 Task: Find round trip flights from Chicago to Europe for August 1 to August 31.
Action: Mouse pressed left at (294, 185)
Screenshot: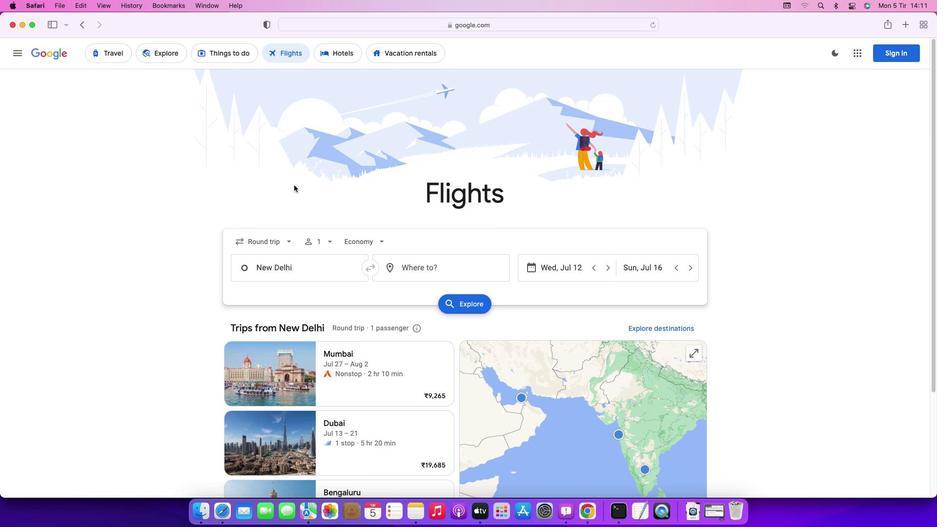 
Action: Mouse moved to (275, 235)
Screenshot: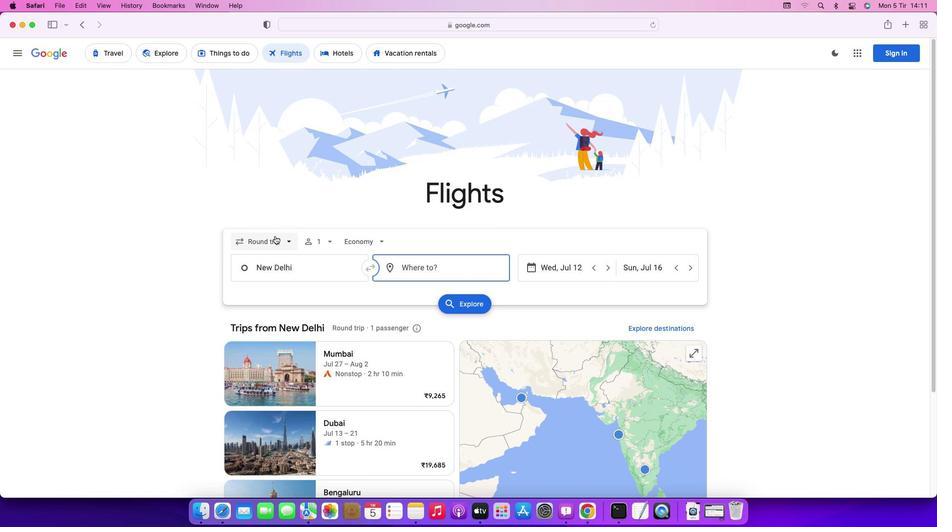 
Action: Mouse pressed left at (275, 235)
Screenshot: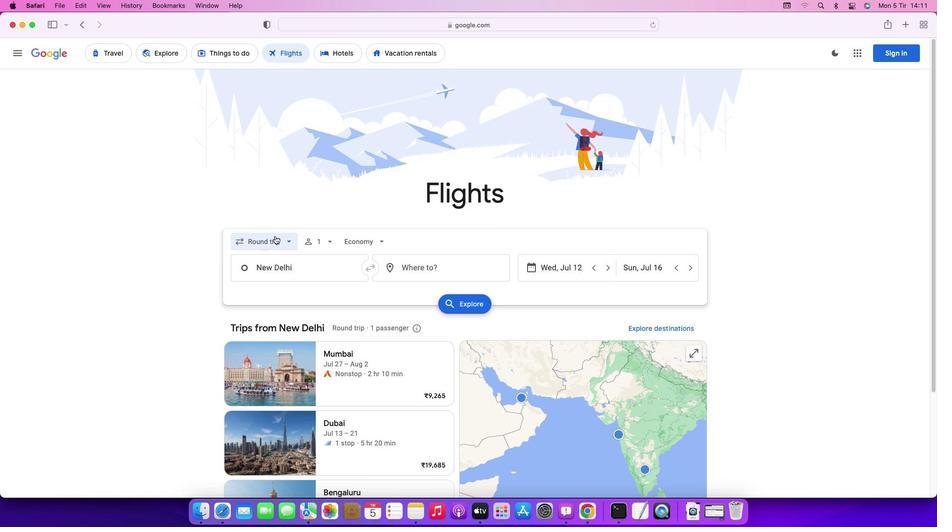 
Action: Mouse moved to (274, 265)
Screenshot: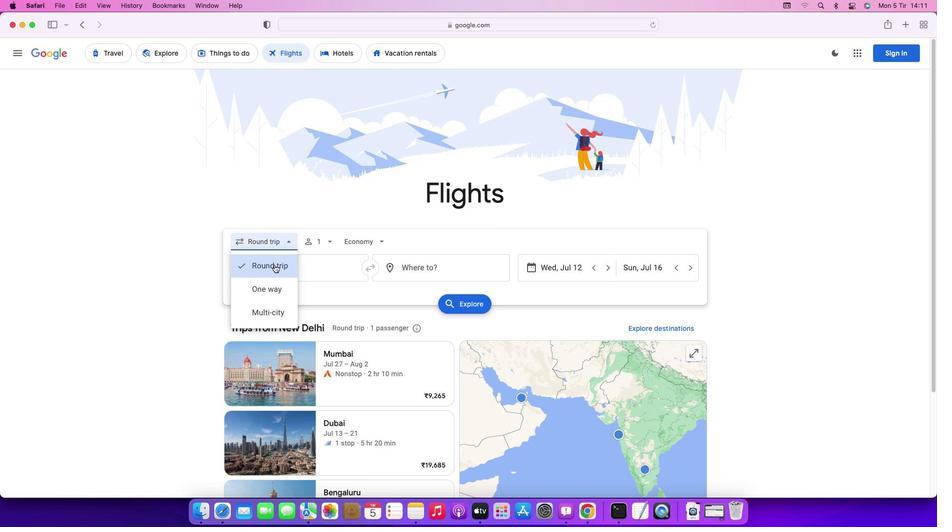 
Action: Mouse pressed left at (274, 265)
Screenshot: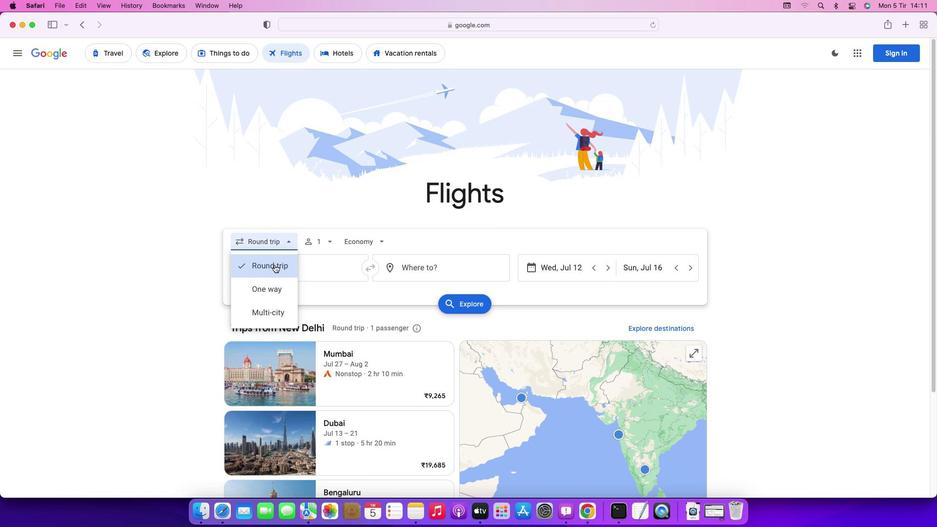 
Action: Mouse moved to (325, 243)
Screenshot: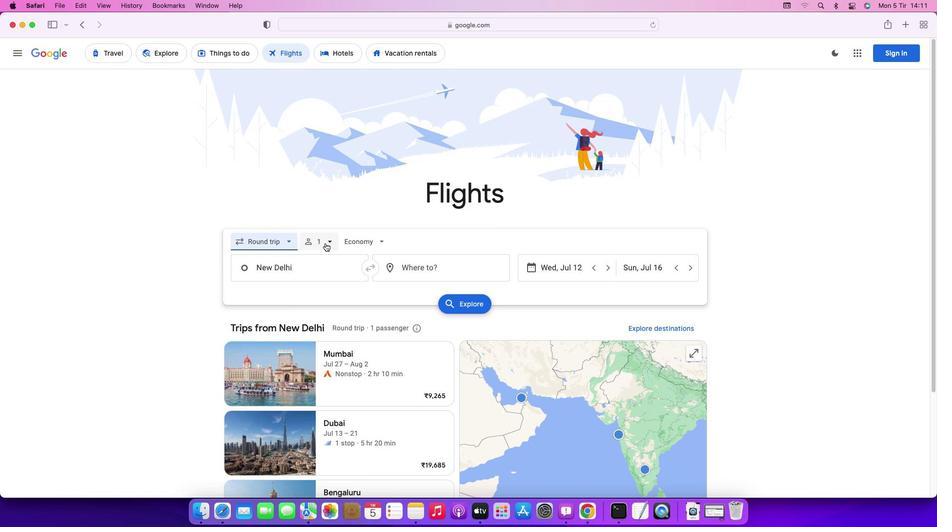 
Action: Mouse pressed left at (325, 243)
Screenshot: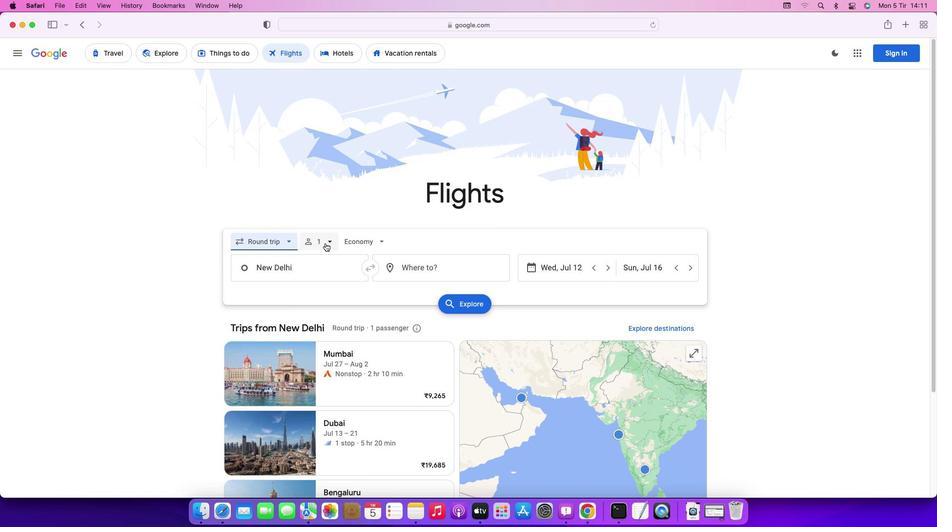 
Action: Mouse moved to (386, 267)
Screenshot: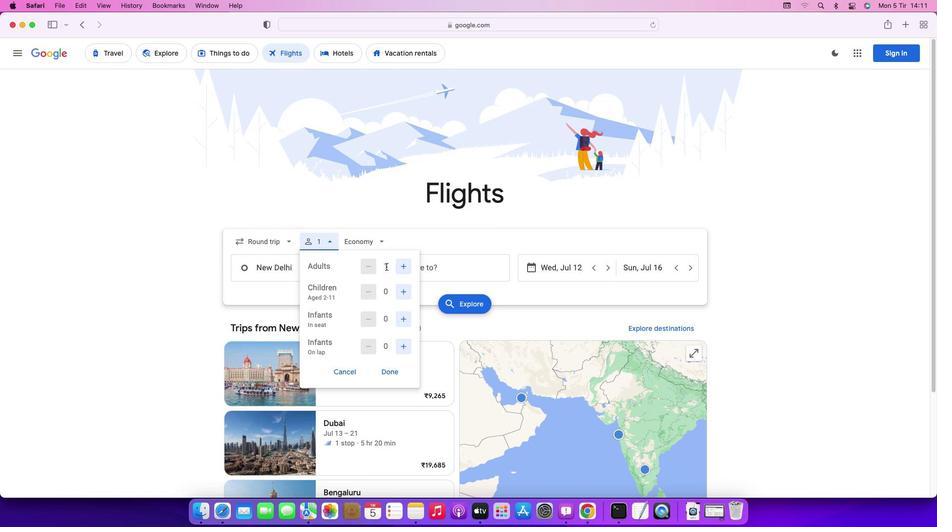 
Action: Mouse pressed left at (386, 267)
Screenshot: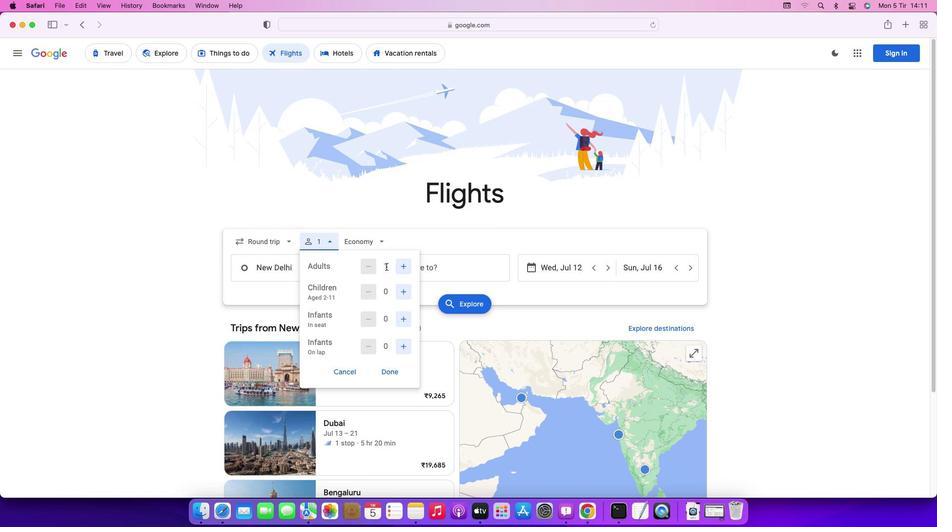 
Action: Mouse moved to (392, 376)
Screenshot: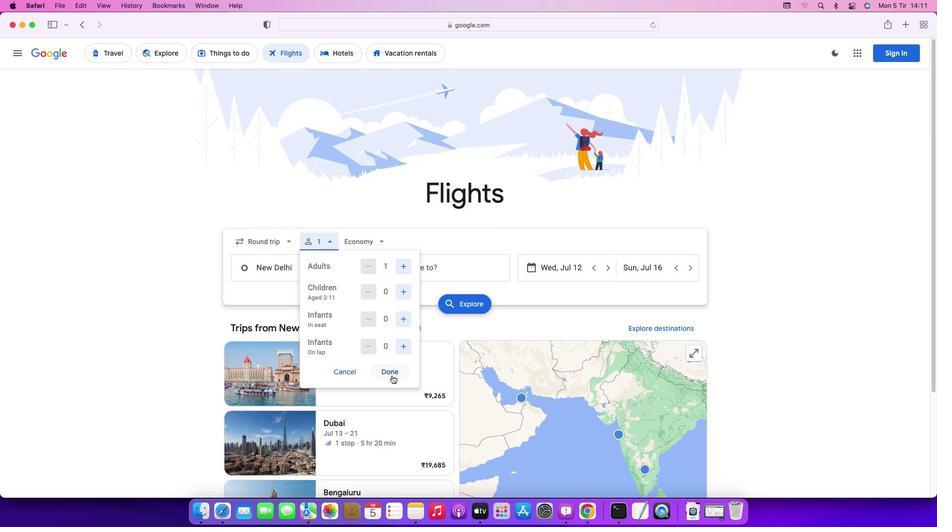 
Action: Mouse pressed left at (392, 376)
Screenshot: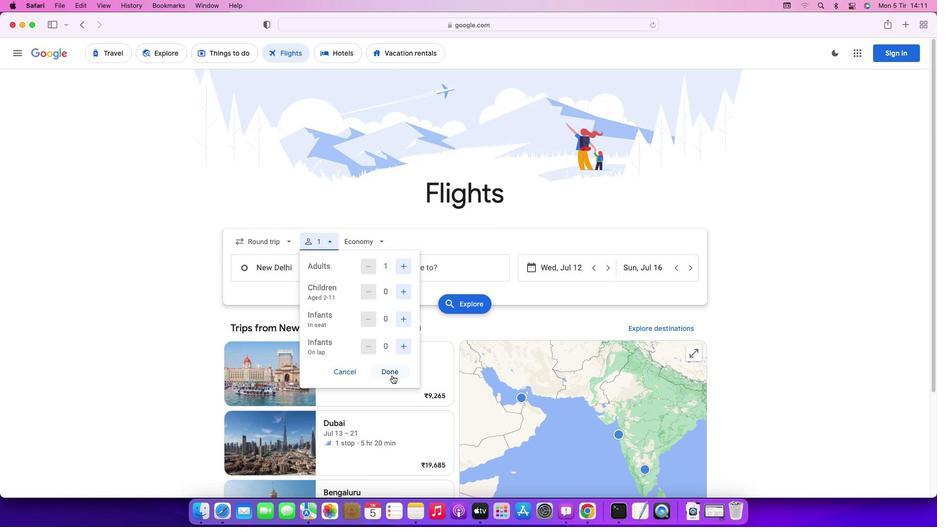 
Action: Mouse moved to (371, 247)
Screenshot: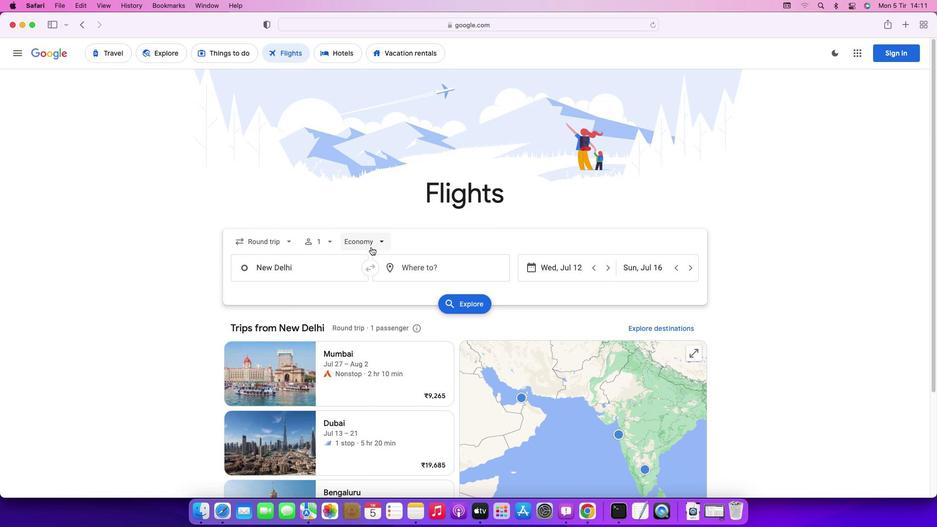 
Action: Mouse pressed left at (371, 247)
Screenshot: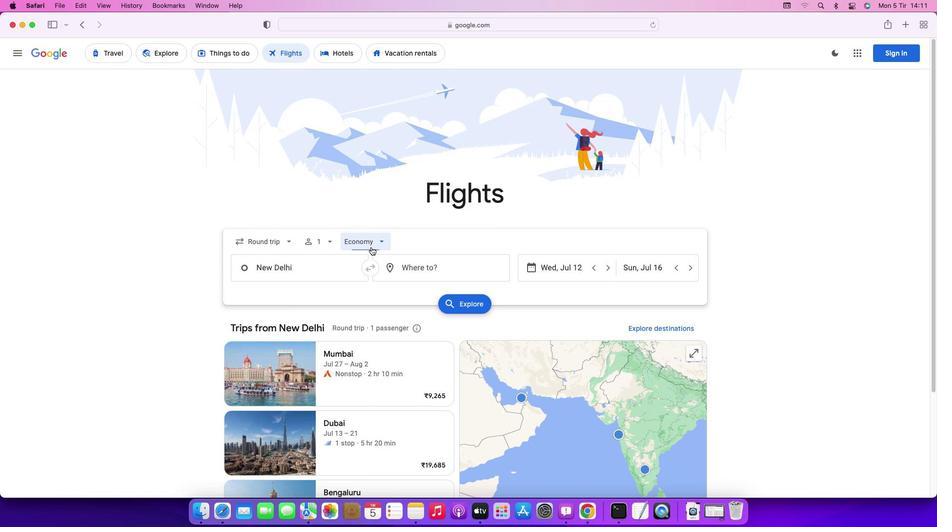 
Action: Mouse moved to (381, 264)
Screenshot: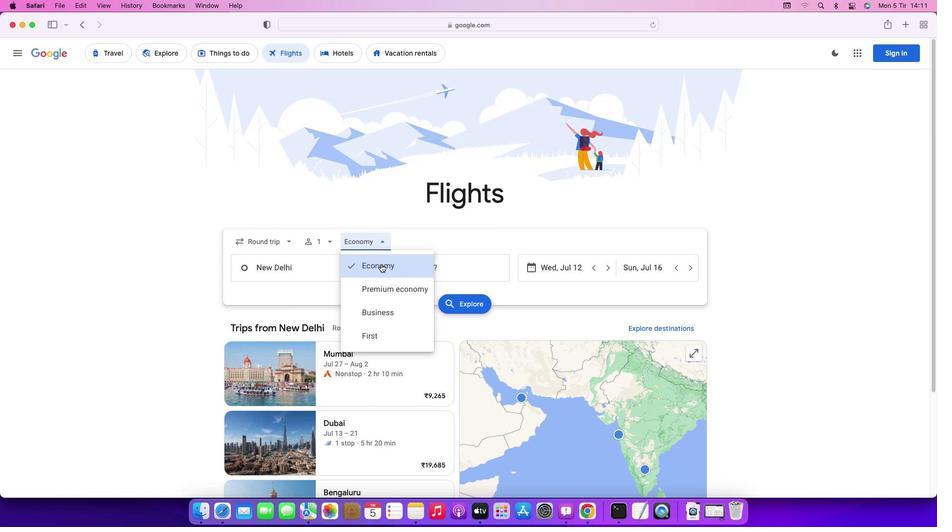 
Action: Mouse pressed left at (381, 264)
Screenshot: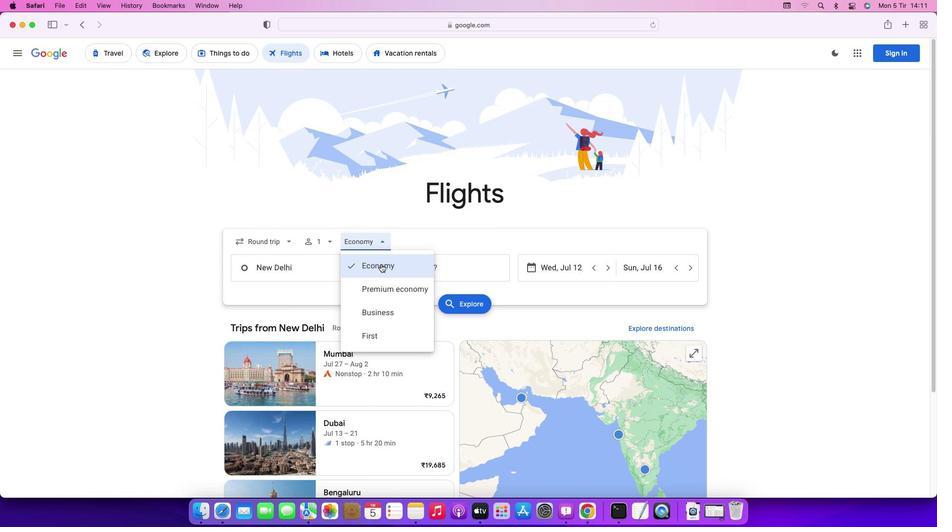 
Action: Mouse moved to (335, 267)
Screenshot: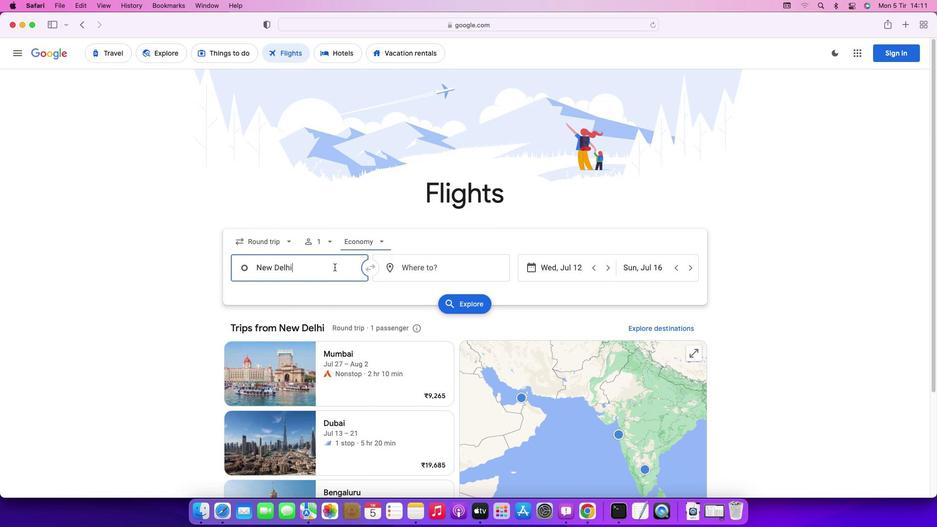 
Action: Mouse pressed left at (335, 267)
Screenshot: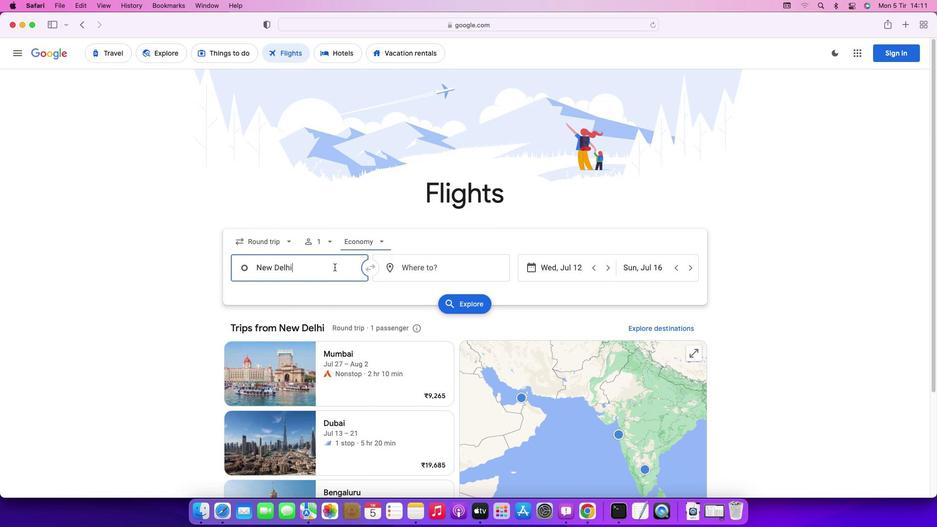 
Action: Mouse moved to (334, 267)
Screenshot: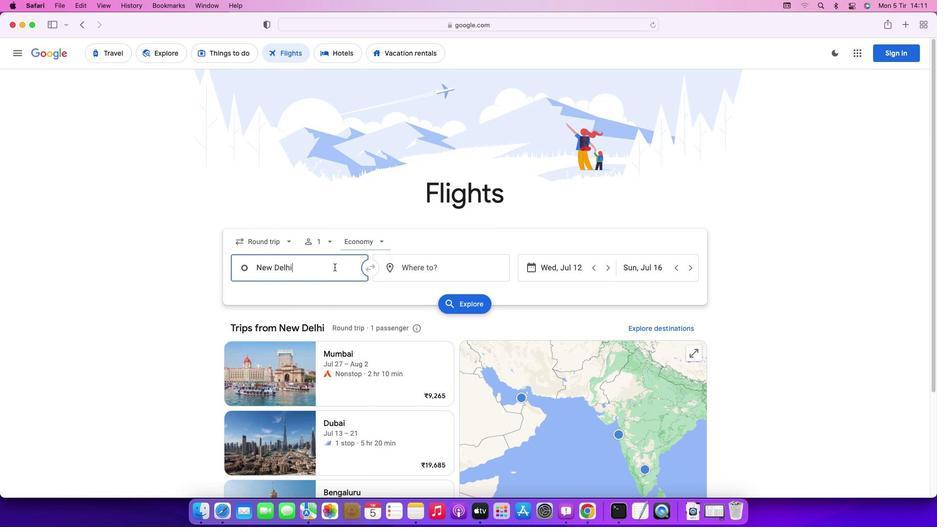 
Action: Key pressed Key.backspaceKey.caps_lock'C'Key.caps_lock'h''i''c''a''g''o'Key.enter
Screenshot: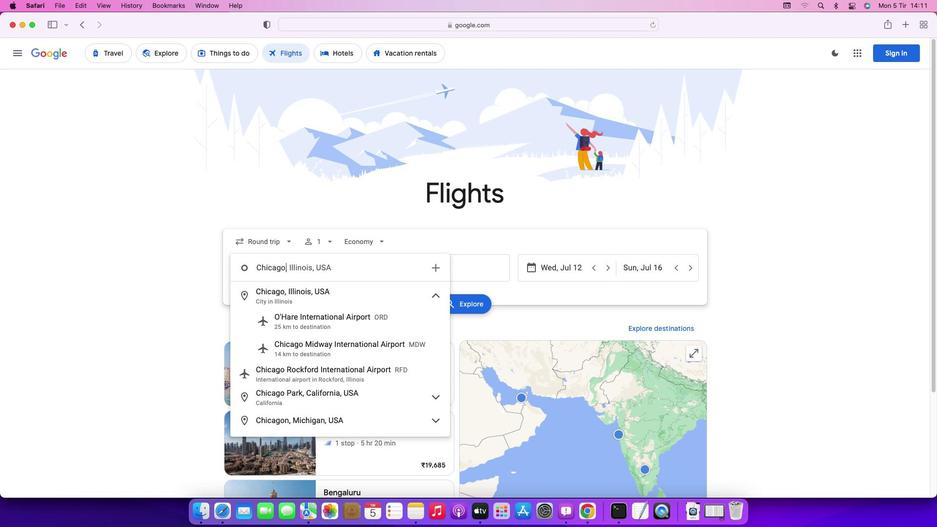 
Action: Mouse moved to (413, 266)
Screenshot: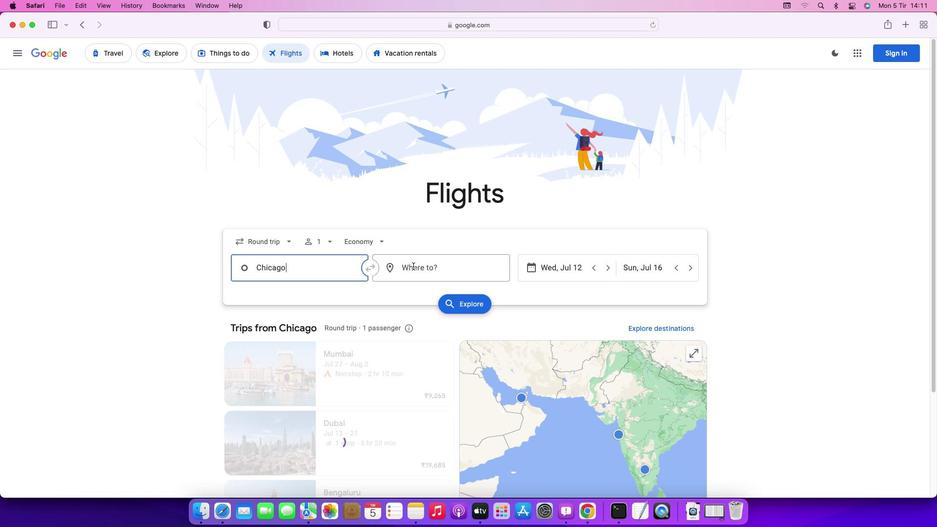 
Action: Mouse pressed left at (413, 266)
Screenshot: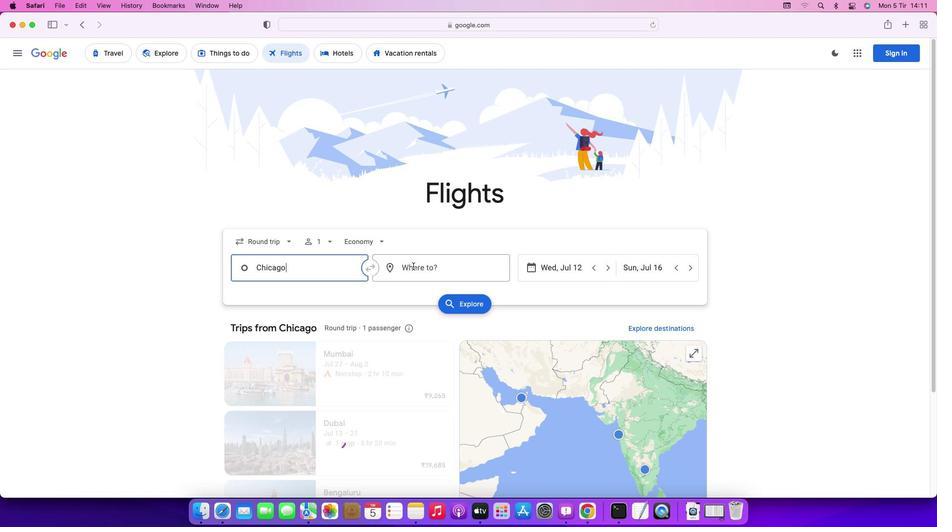 
Action: Mouse moved to (410, 267)
Screenshot: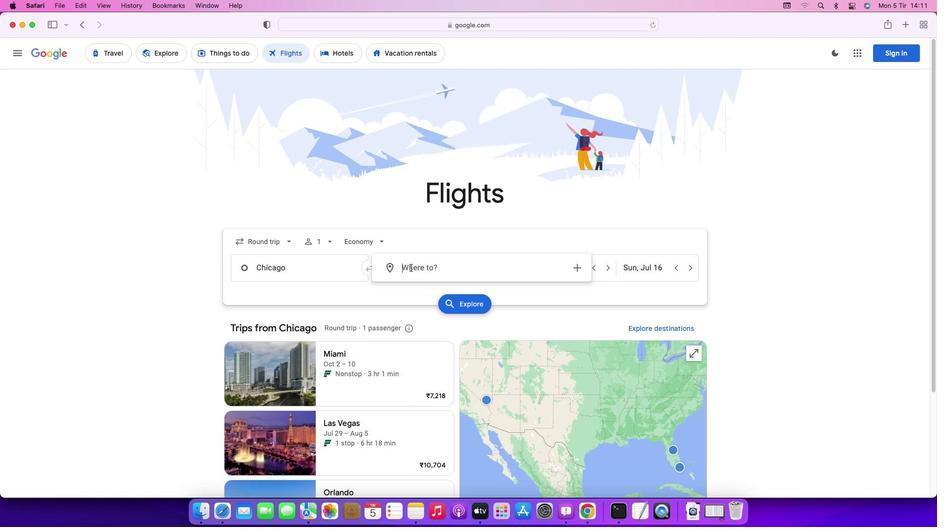 
Action: Key pressed Key.caps_lock'E'Key.caps_lock'u''r''o''p''e'Key.enter
Screenshot: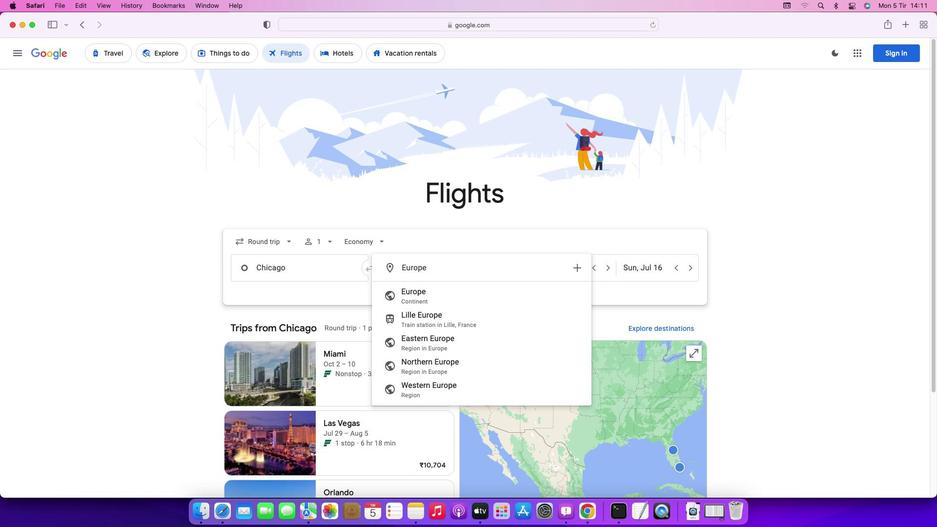 
Action: Mouse moved to (582, 264)
Screenshot: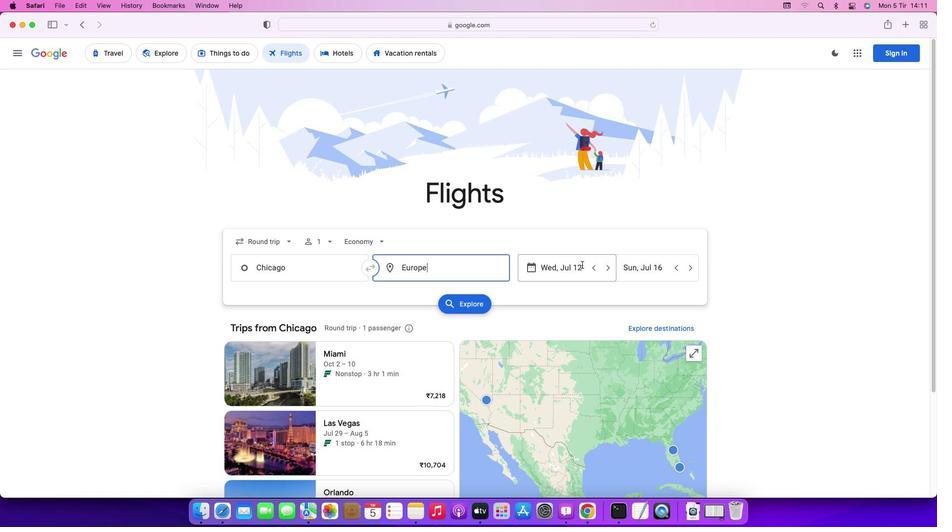 
Action: Mouse pressed left at (582, 264)
Screenshot: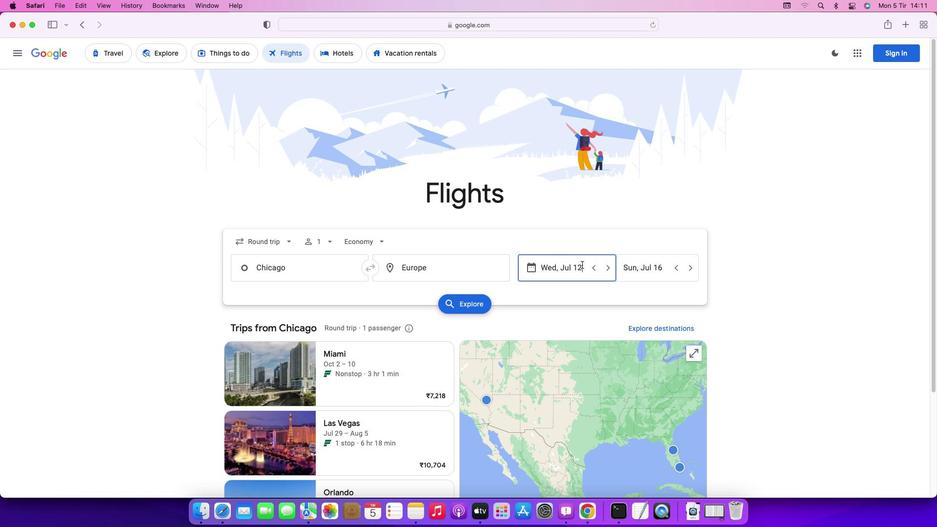 
Action: Mouse moved to (702, 363)
Screenshot: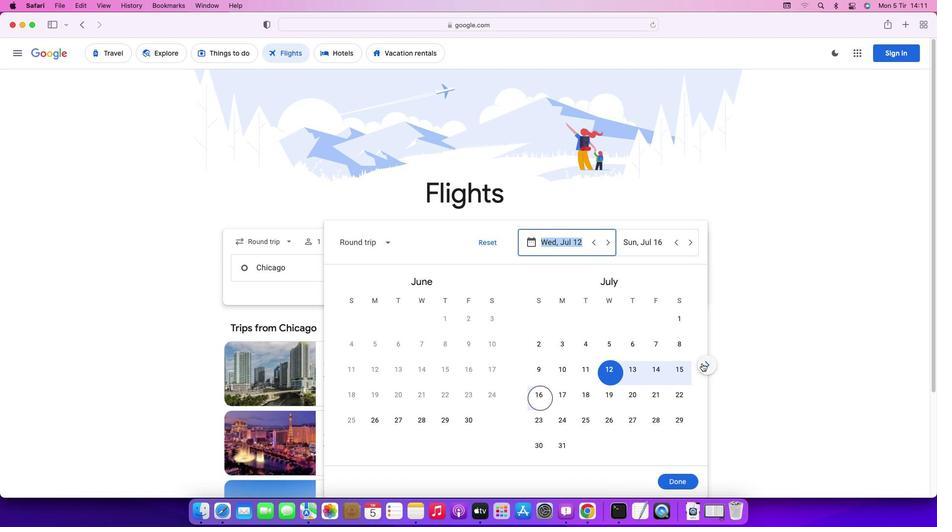 
Action: Mouse pressed left at (702, 363)
Screenshot: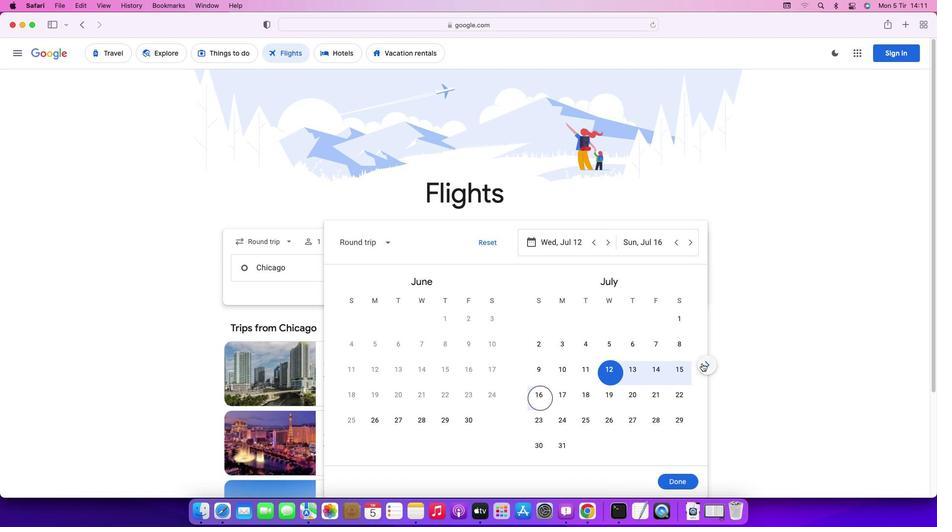 
Action: Mouse moved to (589, 321)
Screenshot: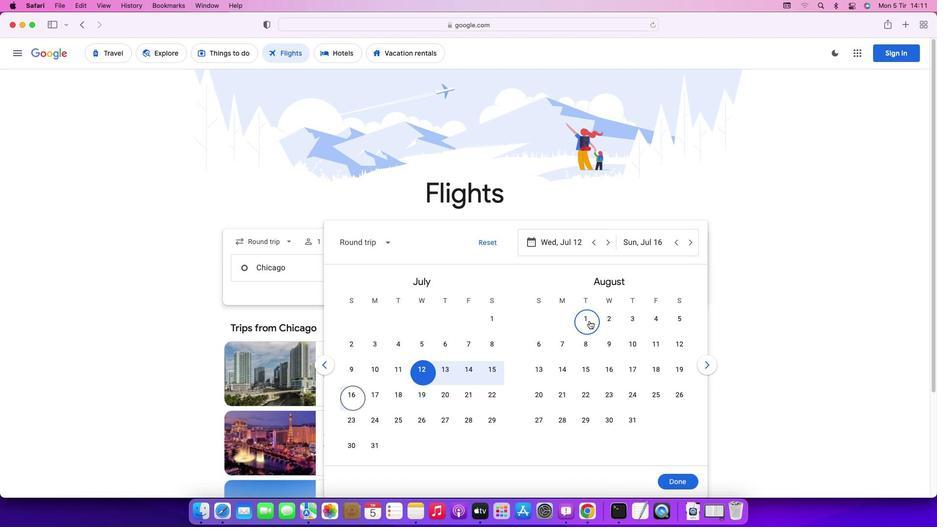 
Action: Mouse pressed left at (589, 321)
Screenshot: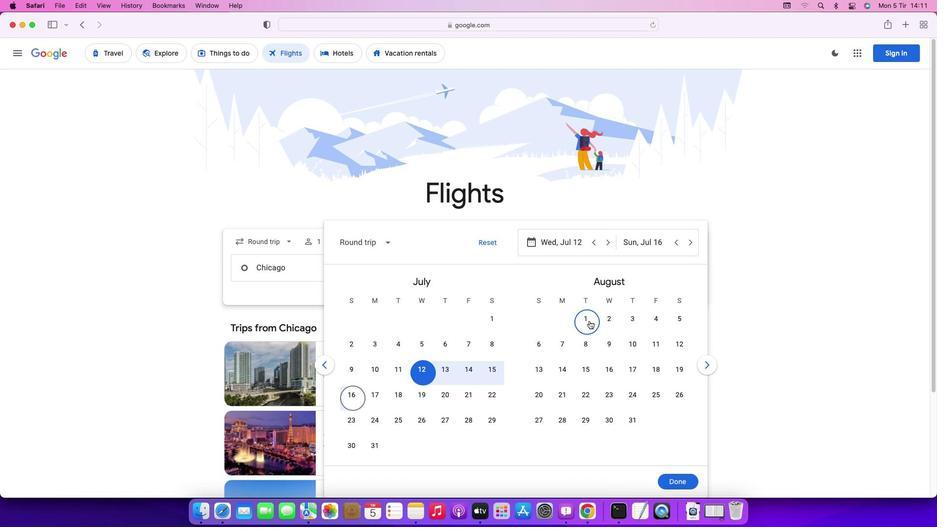 
Action: Mouse moved to (639, 419)
Screenshot: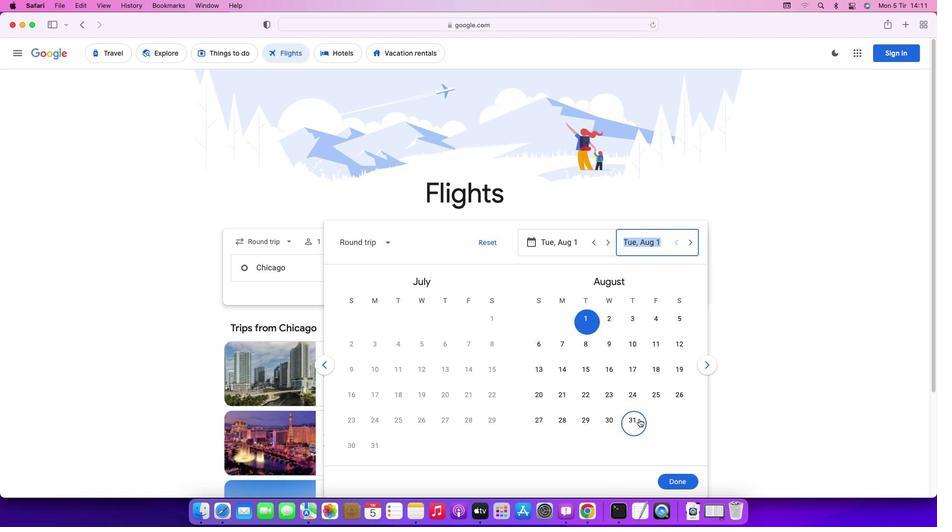 
Action: Mouse pressed left at (639, 419)
Screenshot: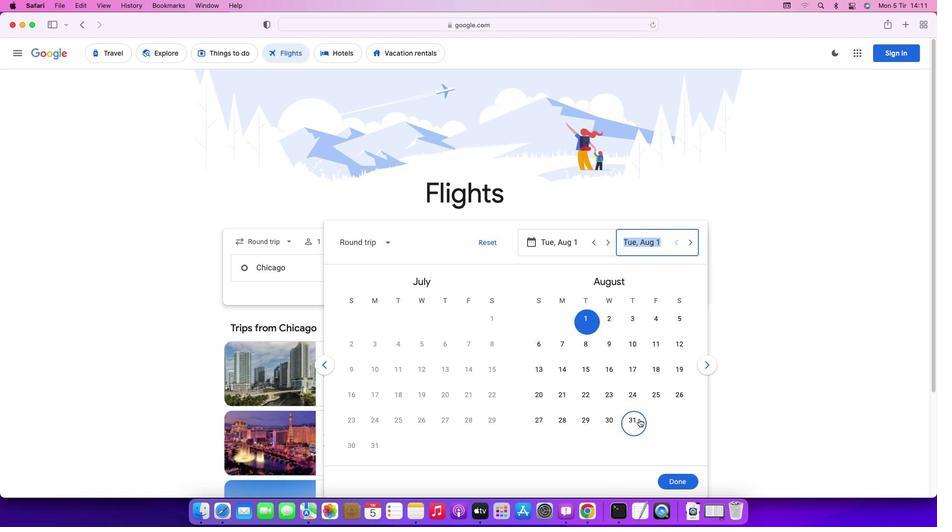 
Action: Mouse moved to (683, 482)
Screenshot: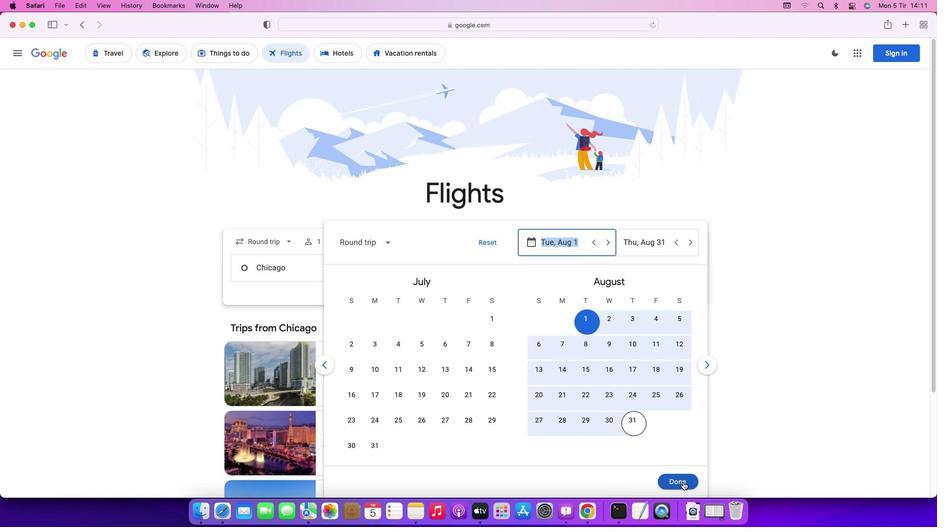 
Action: Mouse pressed left at (683, 482)
Screenshot: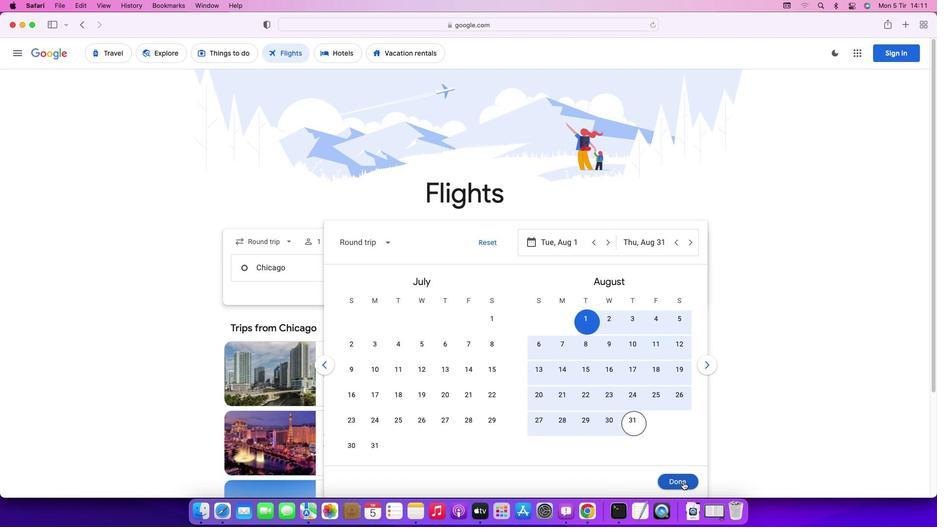 
Action: Mouse moved to (459, 302)
Screenshot: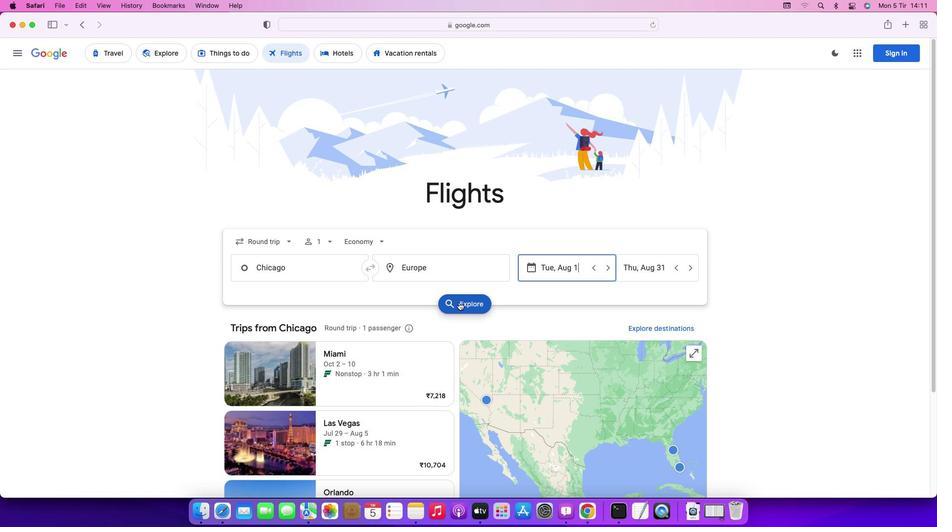 
Action: Mouse pressed left at (459, 302)
Screenshot: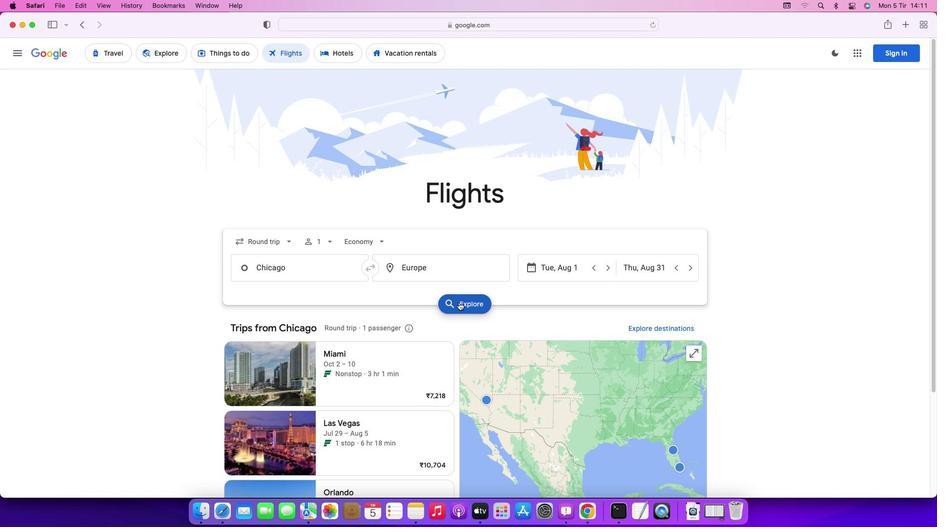 
Action: Mouse moved to (189, 320)
Screenshot: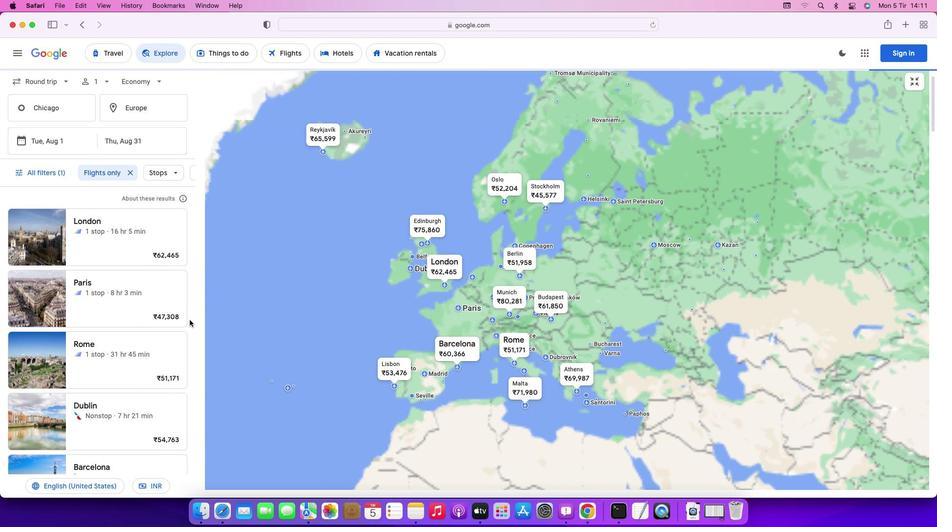 
Action: Mouse scrolled (189, 320) with delta (0, 0)
Screenshot: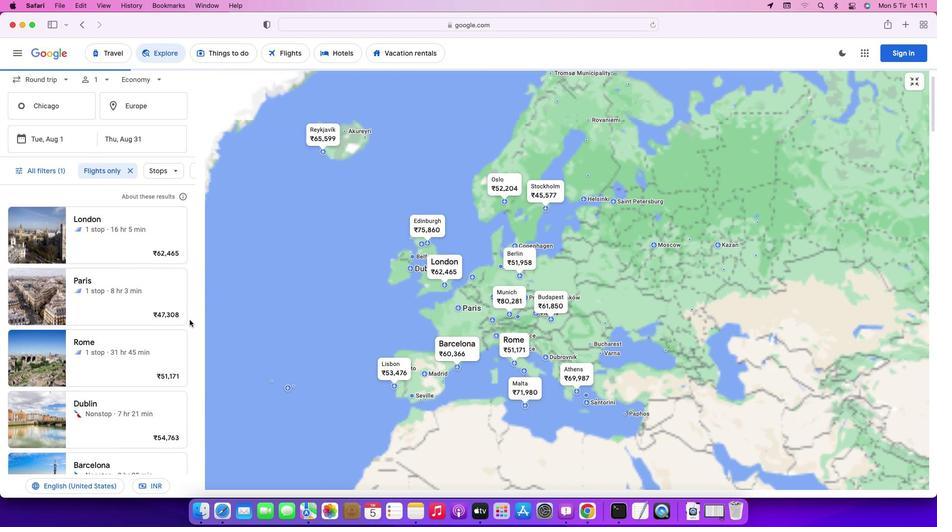 
Action: Mouse scrolled (189, 320) with delta (0, 0)
Screenshot: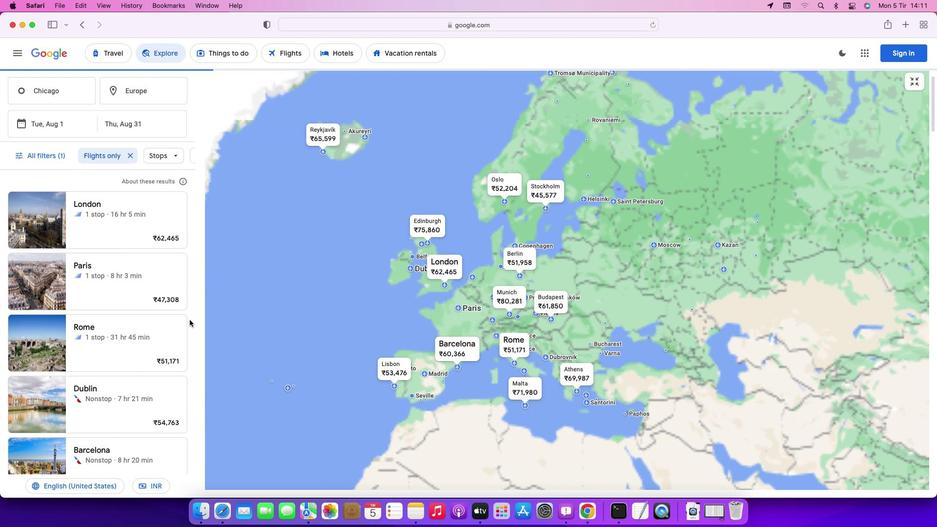 
Action: Mouse scrolled (189, 320) with delta (0, 0)
Screenshot: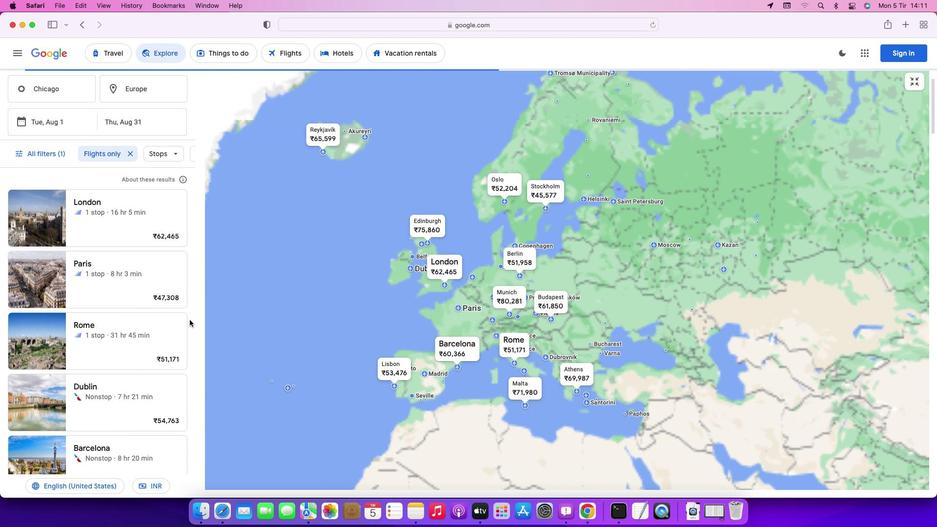 
Action: Mouse scrolled (189, 320) with delta (0, 0)
Screenshot: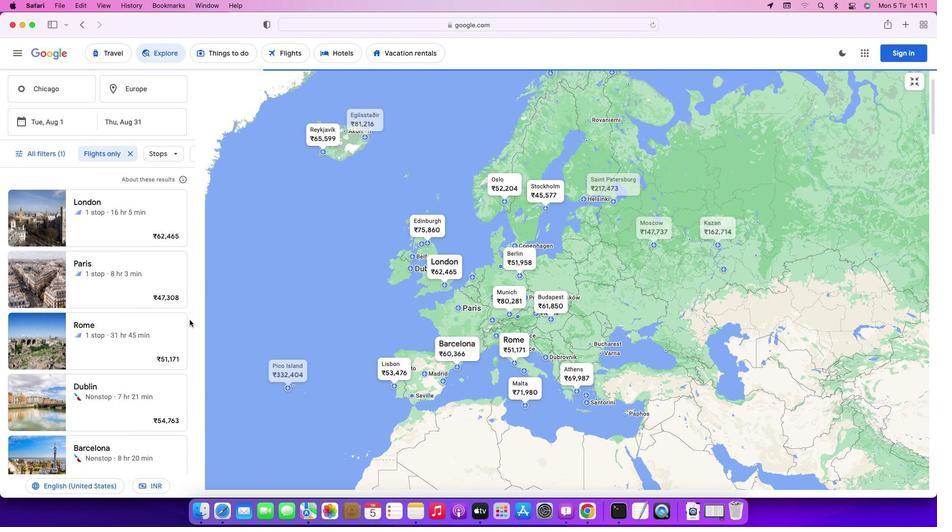 
Action: Mouse scrolled (189, 320) with delta (0, 0)
Screenshot: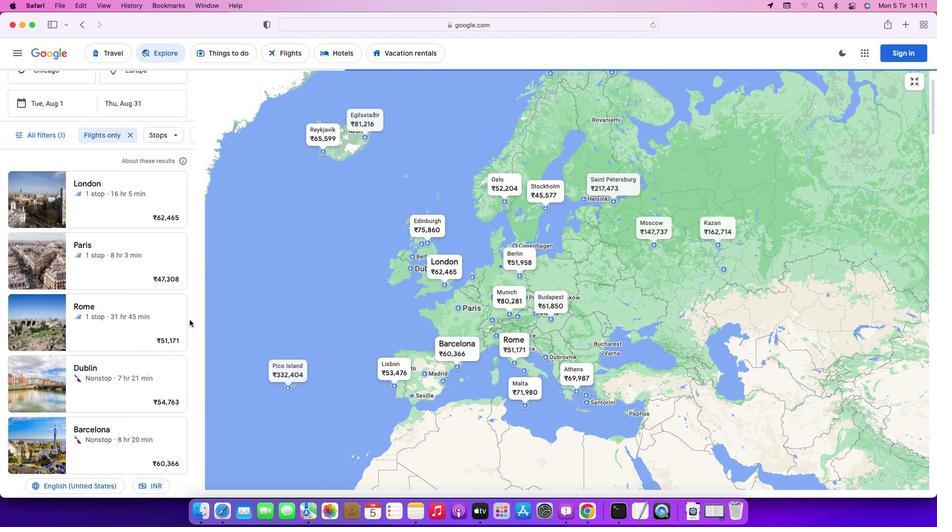 
Action: Mouse moved to (110, 247)
Screenshot: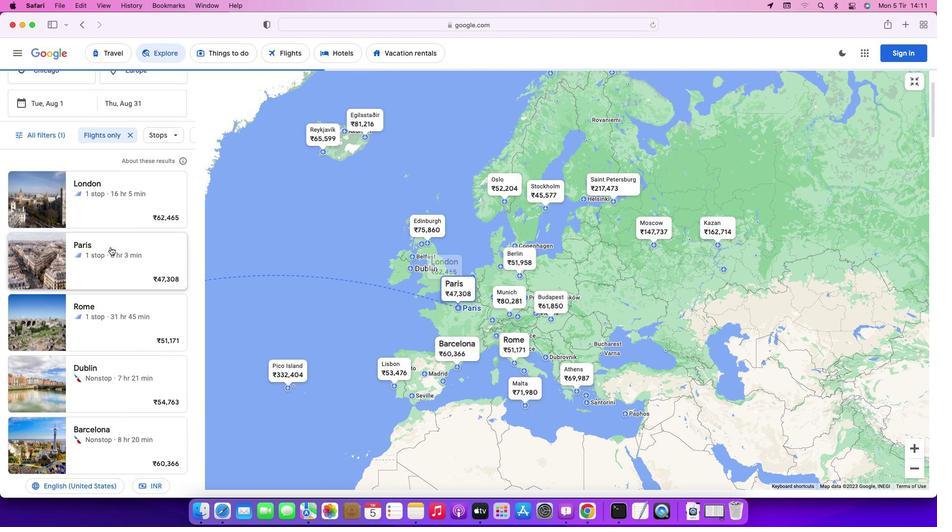 
Action: Mouse pressed left at (110, 247)
Screenshot: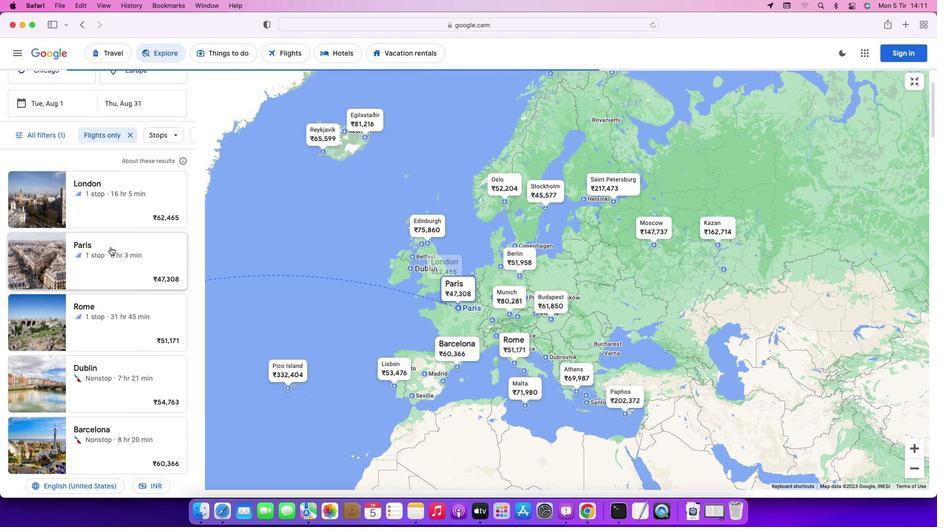 
Action: Mouse moved to (195, 357)
Screenshot: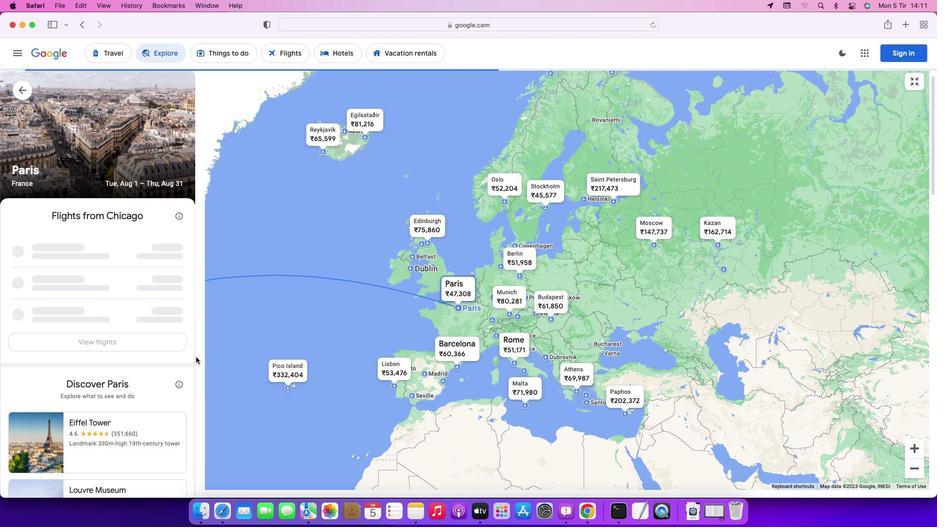
Action: Mouse scrolled (195, 357) with delta (0, 0)
Screenshot: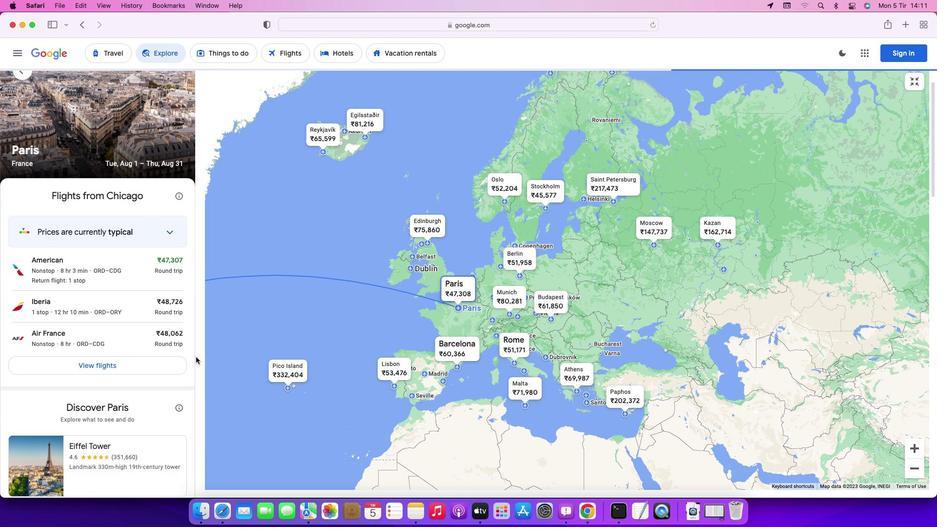 
Action: Mouse scrolled (195, 357) with delta (0, 0)
Screenshot: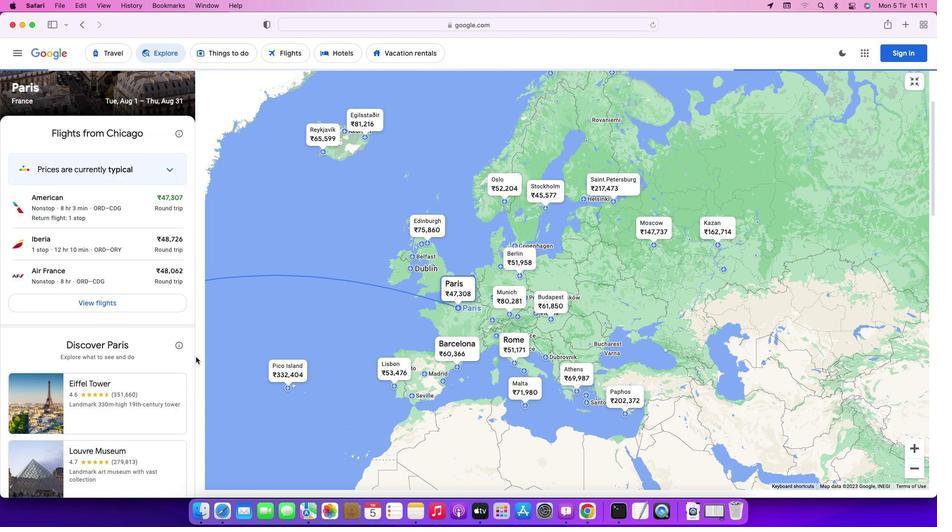 
Action: Mouse scrolled (195, 357) with delta (0, -1)
Screenshot: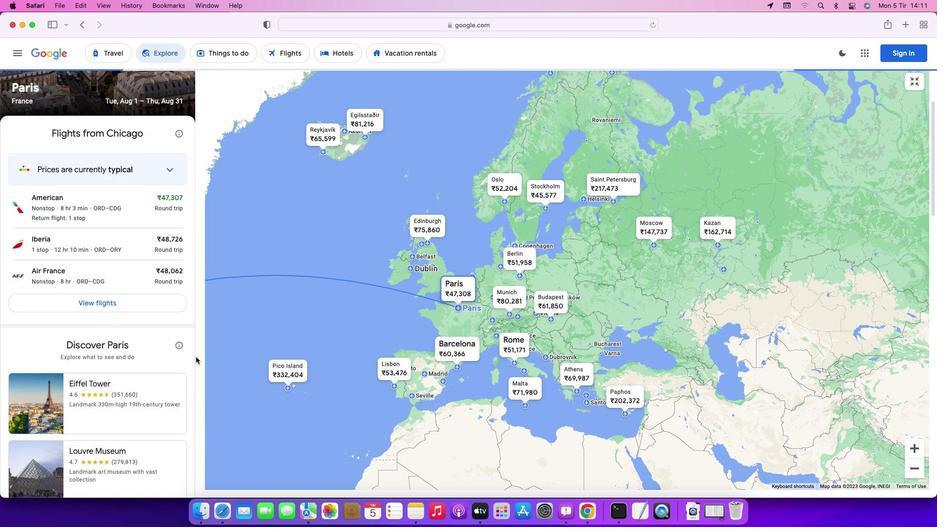 
Action: Mouse scrolled (195, 357) with delta (0, -1)
Screenshot: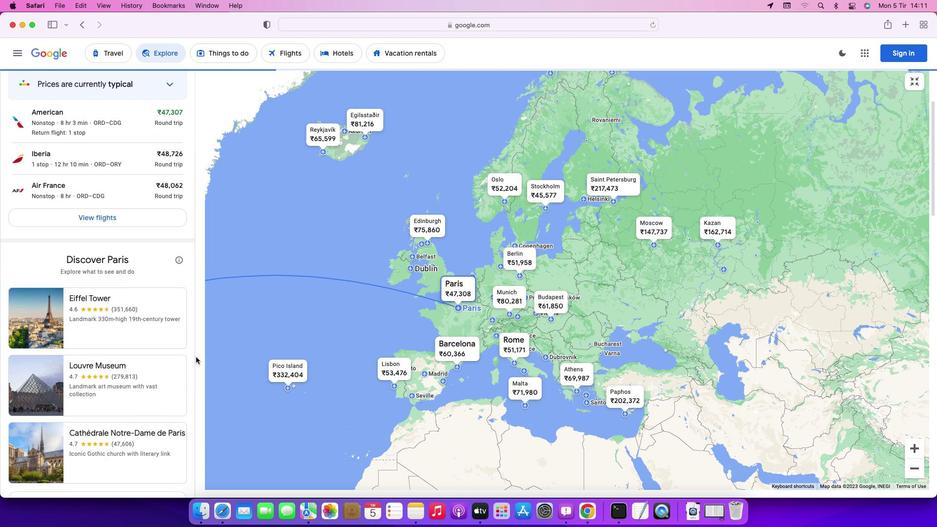 
Action: Mouse moved to (136, 219)
Screenshot: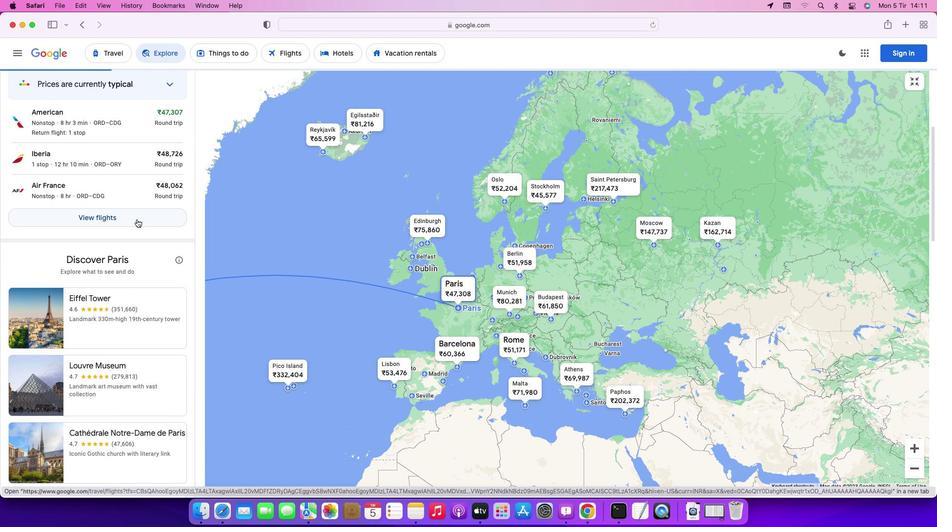 
Action: Mouse pressed left at (136, 219)
Screenshot: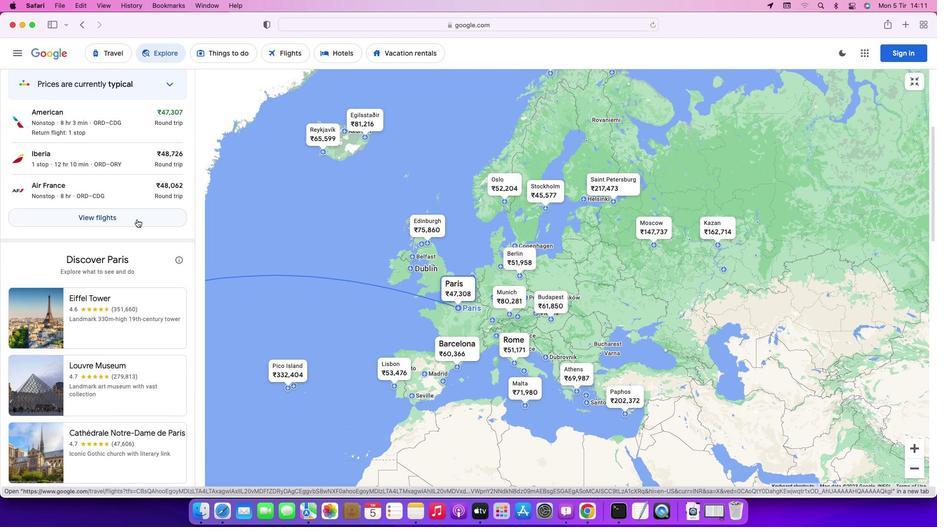 
Action: Mouse moved to (694, 237)
Screenshot: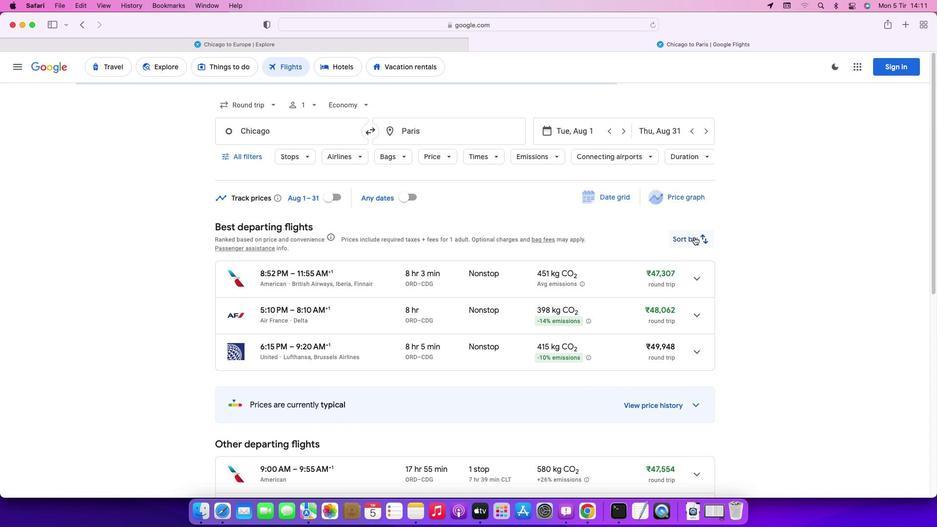 
Action: Mouse pressed left at (694, 237)
Screenshot: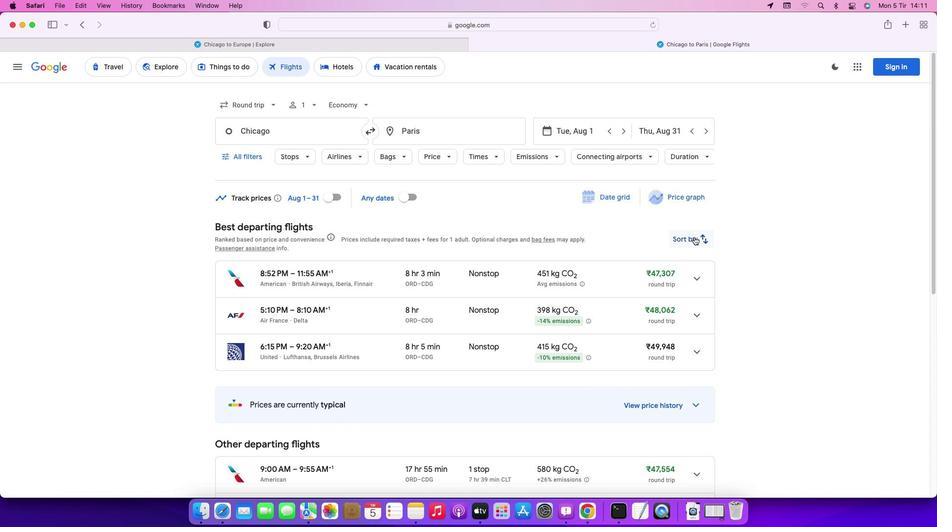
Action: Mouse moved to (666, 284)
Screenshot: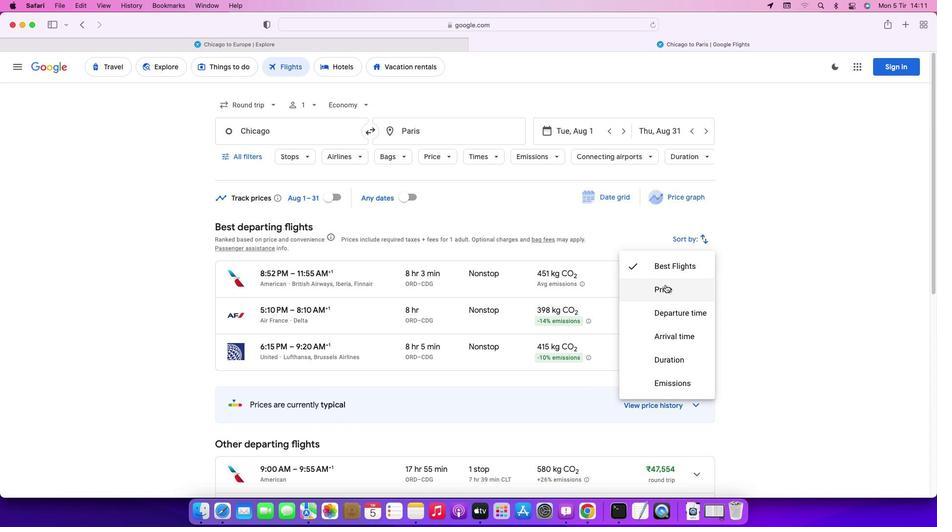 
Action: Mouse pressed left at (666, 284)
Screenshot: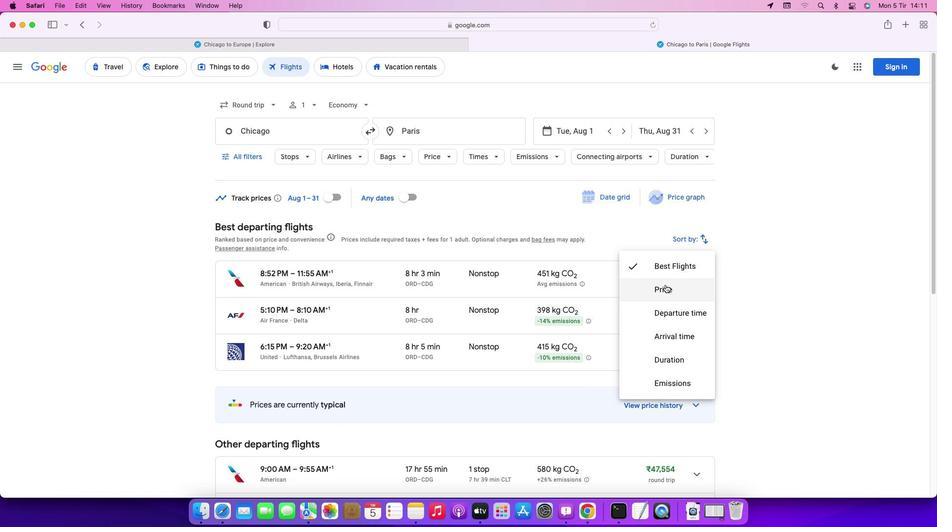 
Action: Mouse moved to (766, 341)
Screenshot: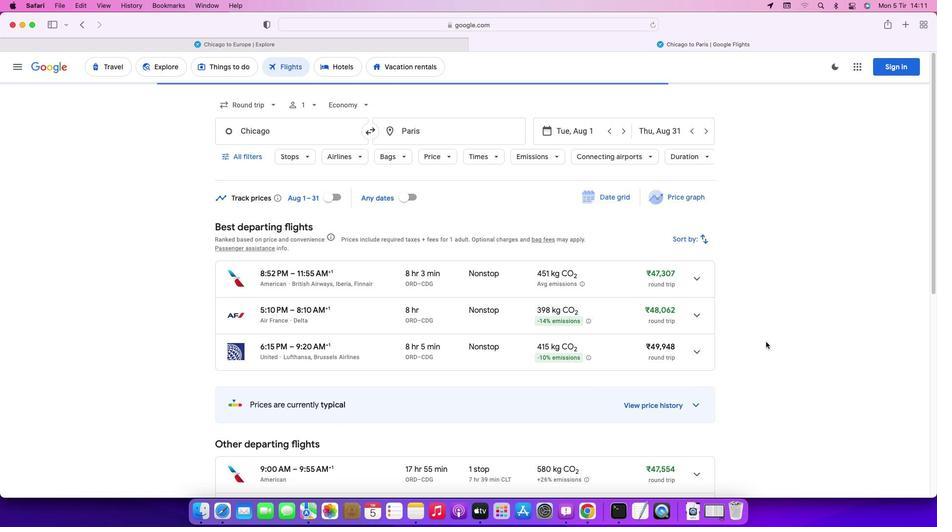 
Action: Mouse scrolled (766, 341) with delta (0, 0)
Screenshot: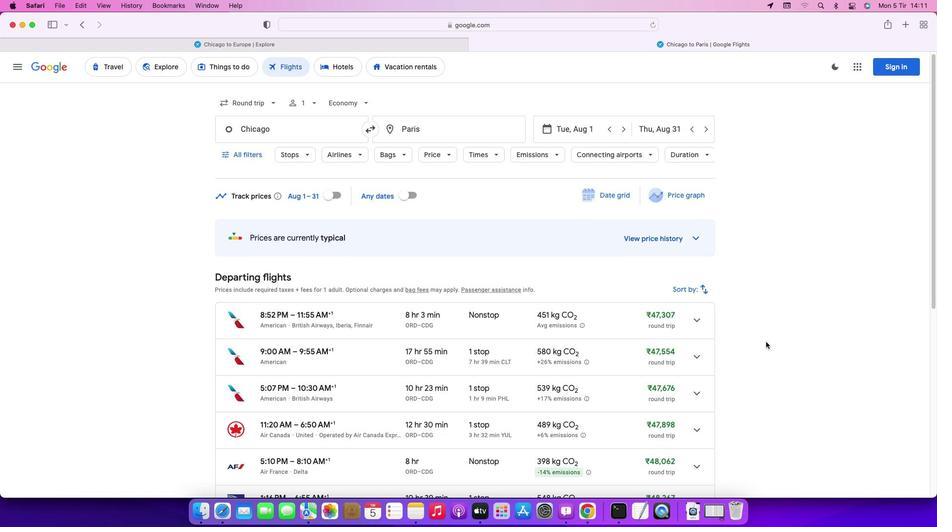 
Action: Mouse scrolled (766, 341) with delta (0, 0)
Screenshot: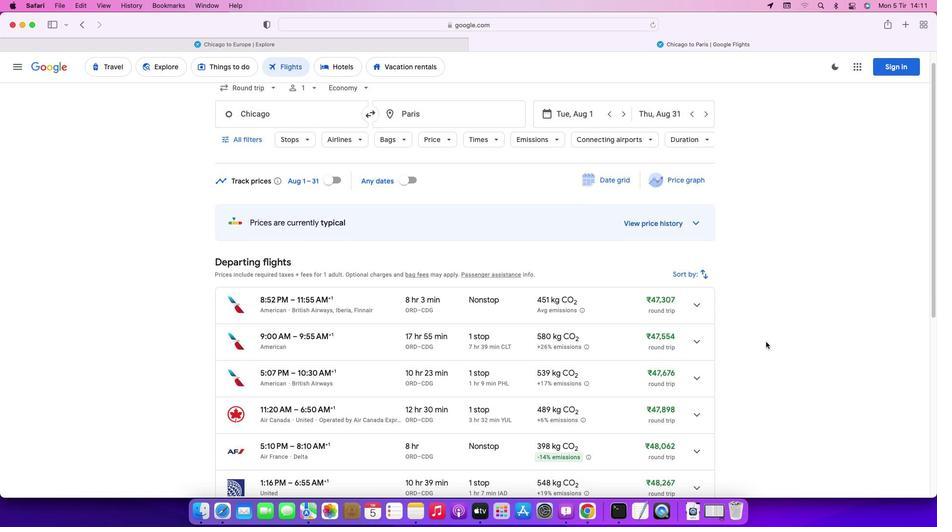 
Action: Mouse scrolled (766, 341) with delta (0, 0)
Screenshot: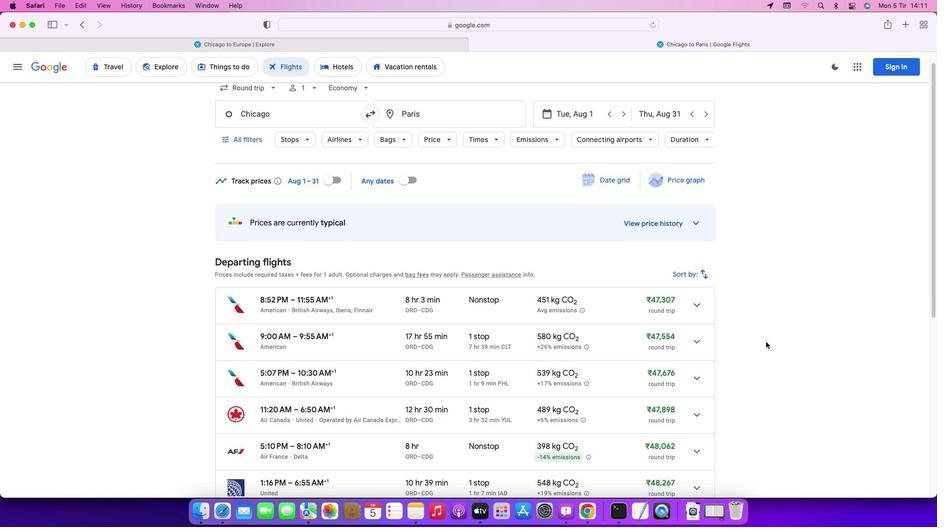 
Action: Mouse scrolled (766, 341) with delta (0, 0)
Screenshot: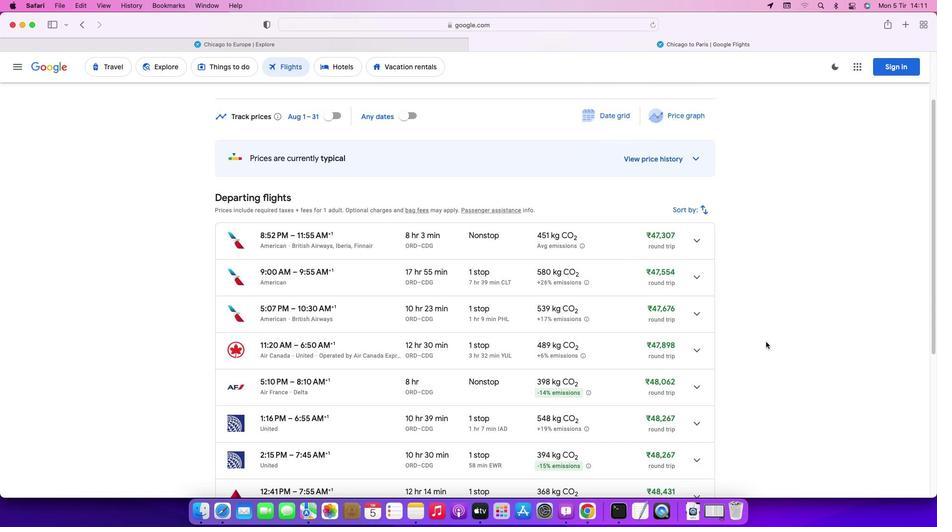 
Action: Mouse scrolled (766, 341) with delta (0, 0)
Screenshot: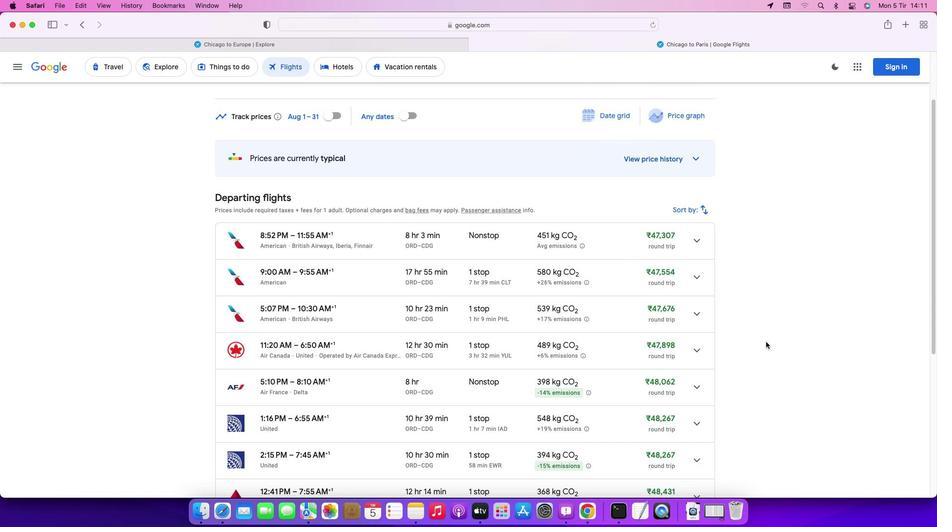
Action: Mouse scrolled (766, 341) with delta (0, 0)
Screenshot: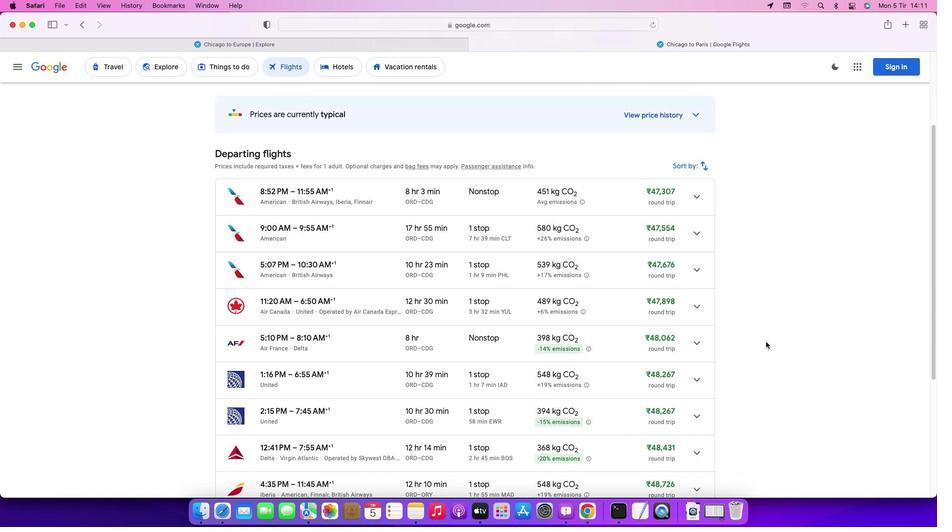 
